 Task: Use the formula "DEC2BIN" in spreadsheet "Project portfolio".
Action: Mouse moved to (74, 430)
Screenshot: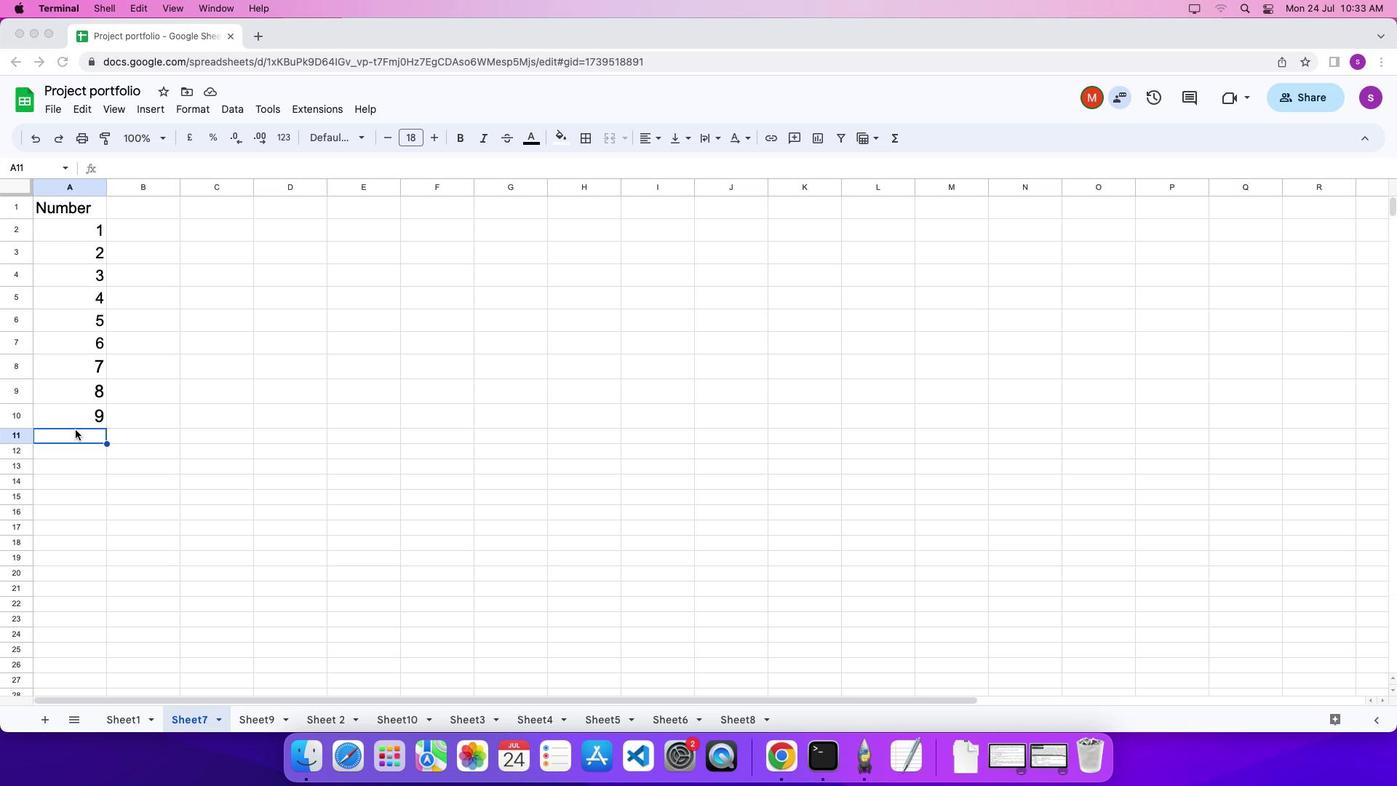 
Action: Mouse pressed left at (74, 430)
Screenshot: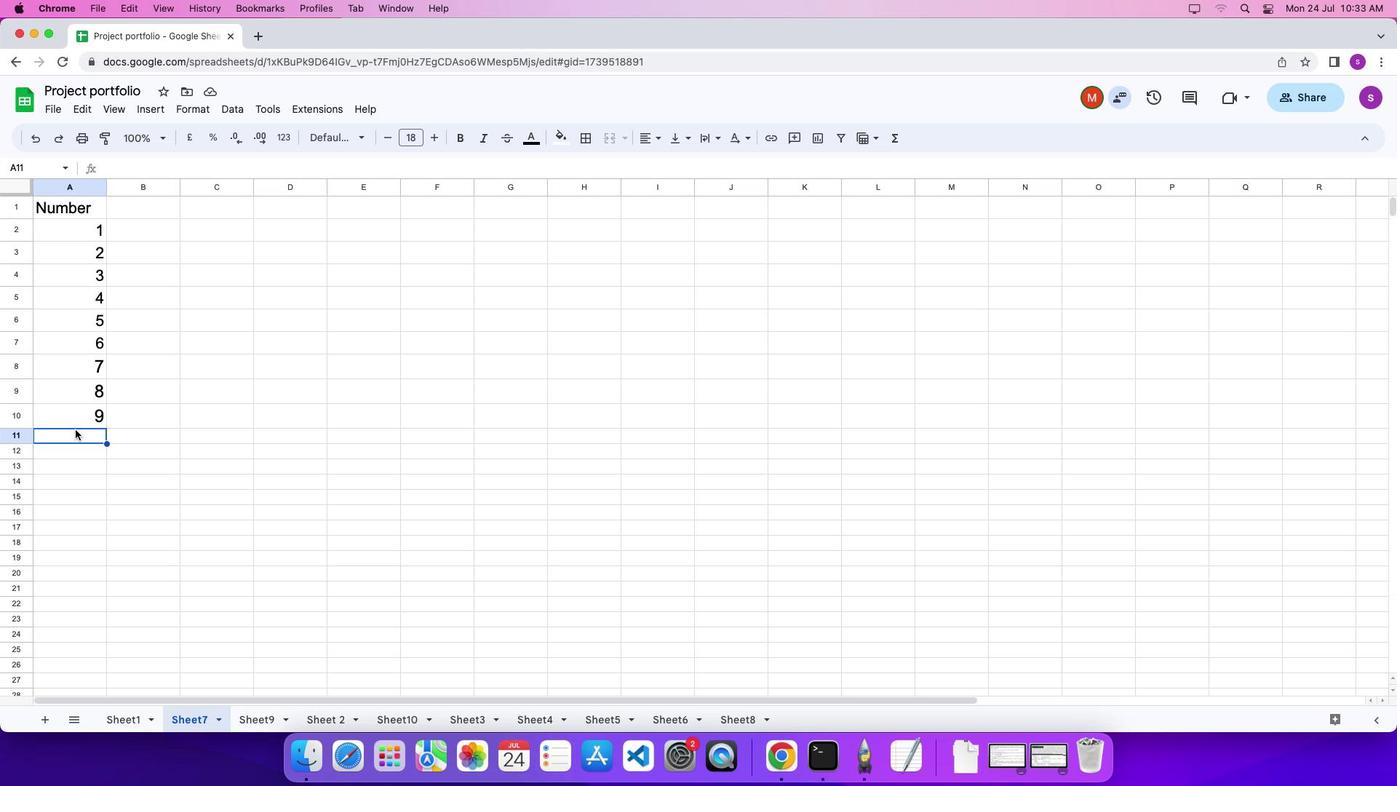 
Action: Key pressed '='
Screenshot: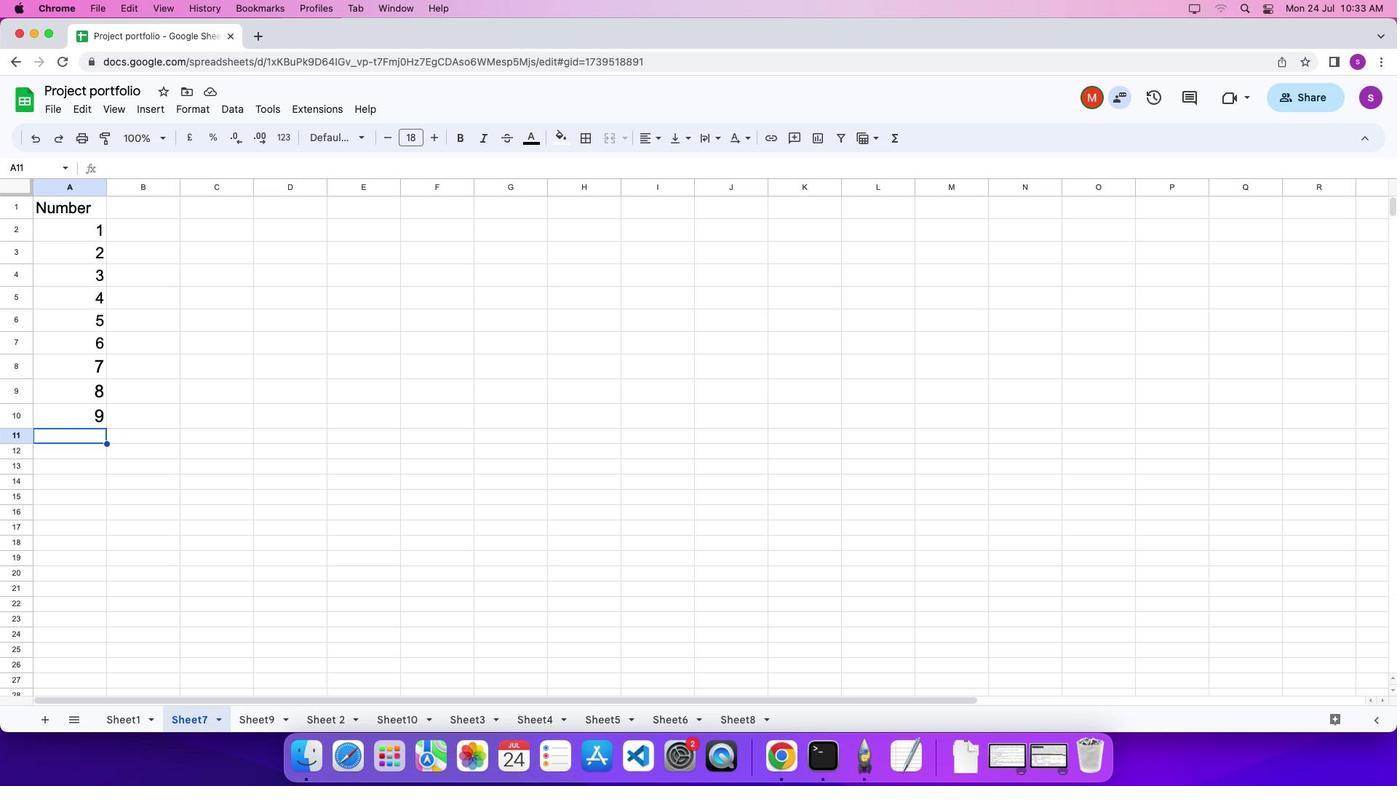 
Action: Mouse moved to (897, 131)
Screenshot: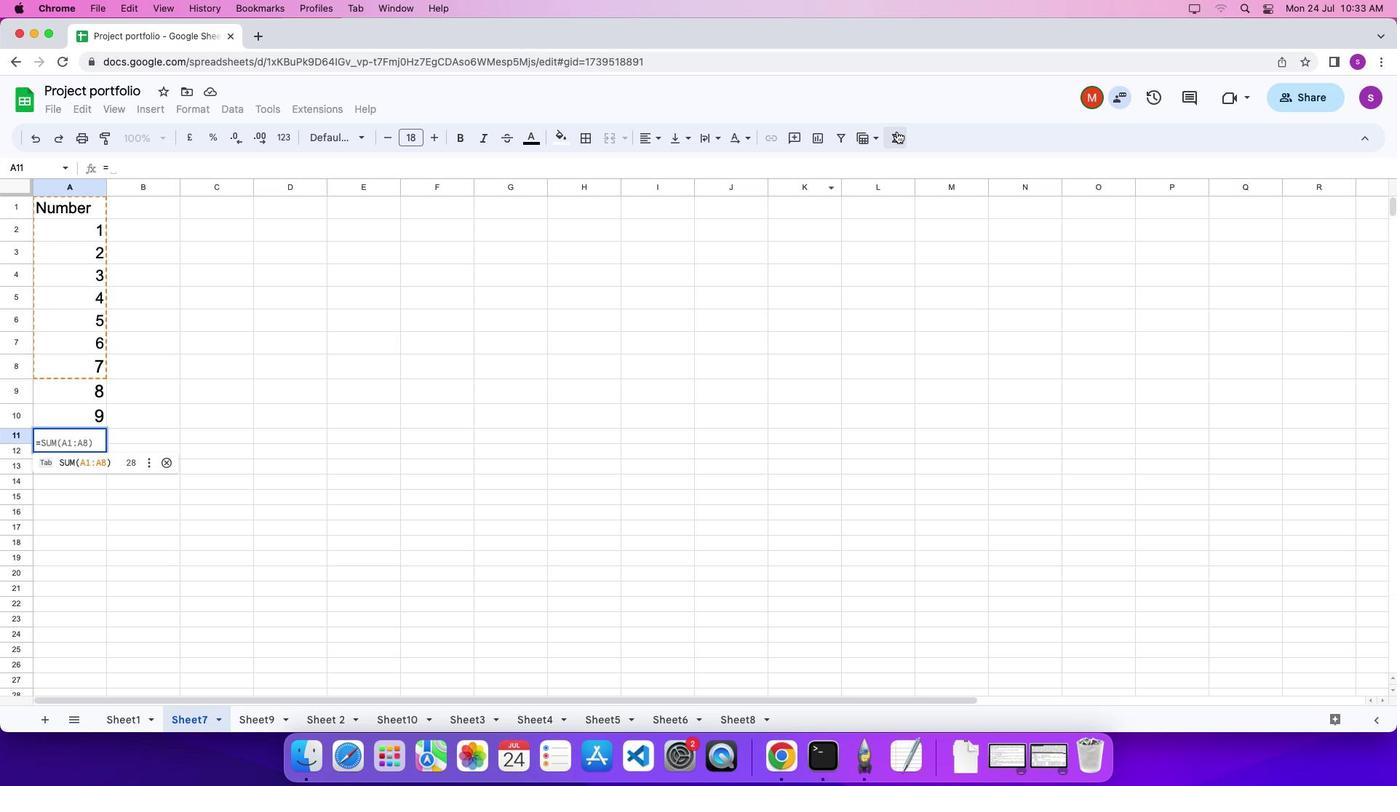 
Action: Mouse pressed left at (897, 131)
Screenshot: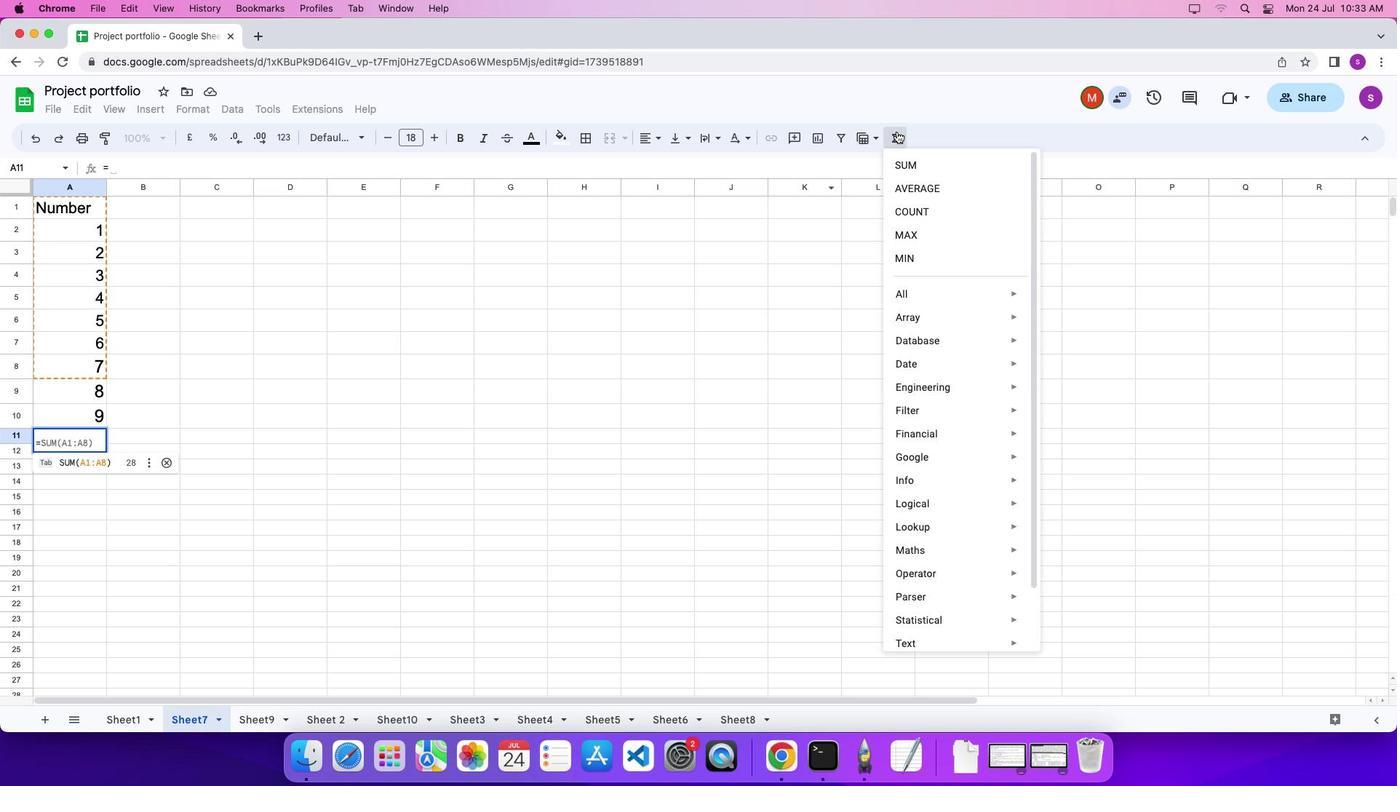 
Action: Mouse moved to (1111, 583)
Screenshot: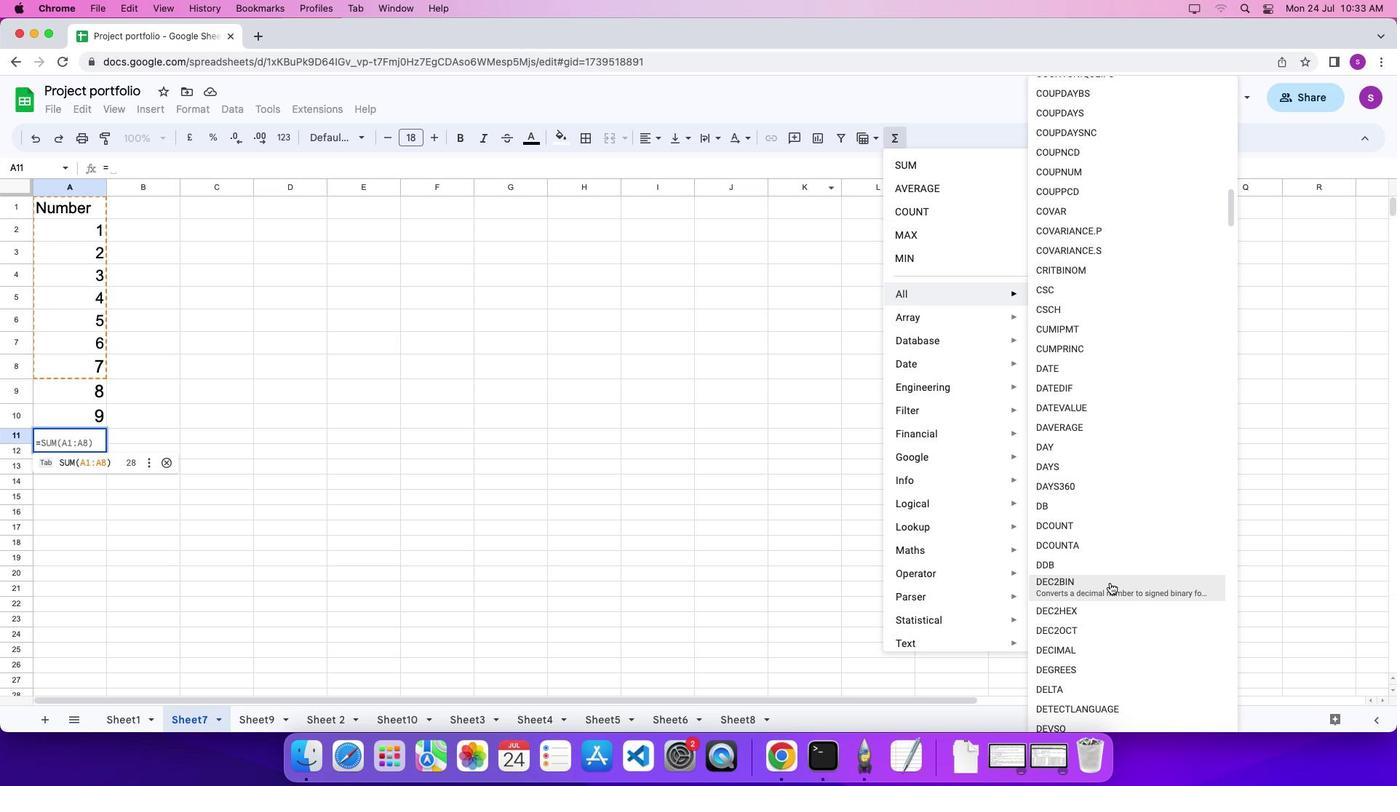 
Action: Mouse pressed left at (1111, 583)
Screenshot: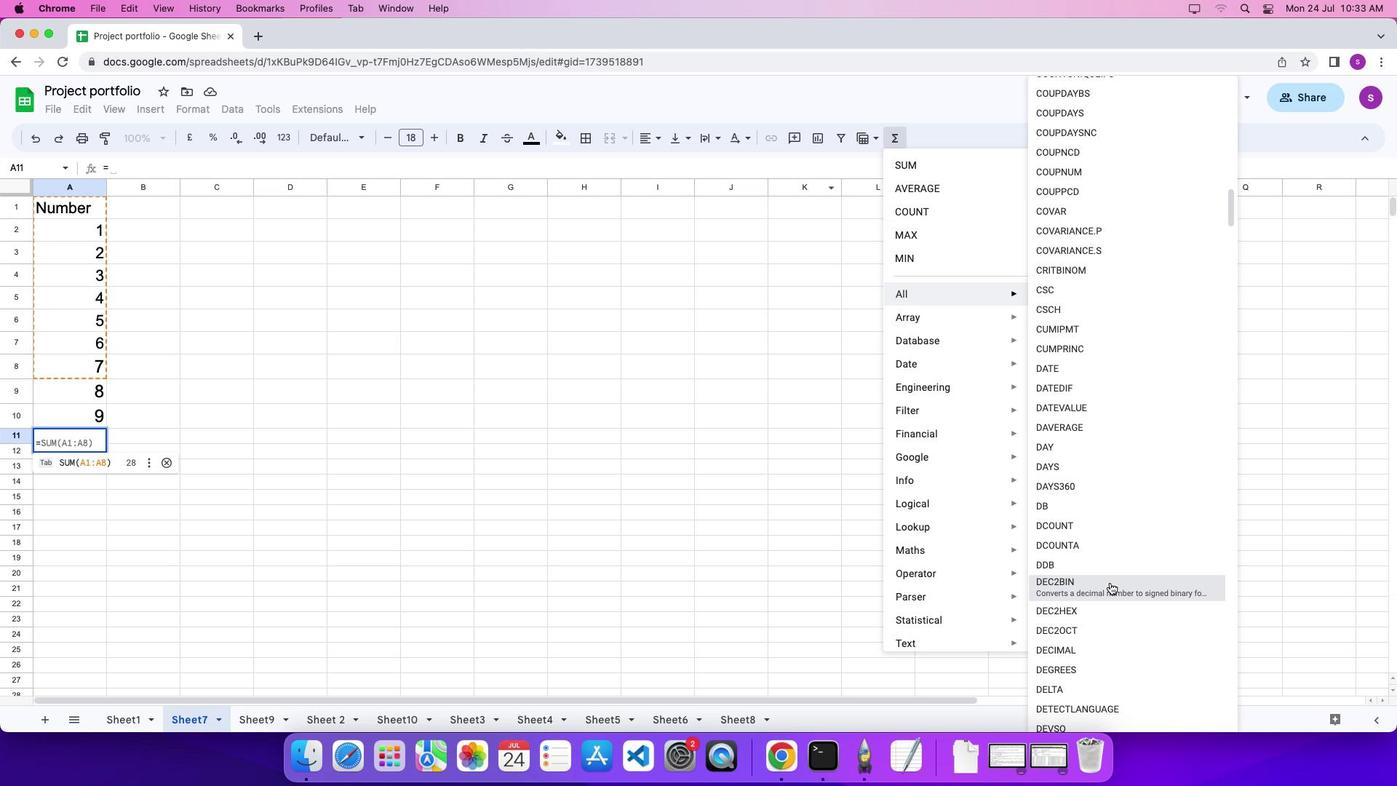 
Action: Mouse moved to (669, 471)
Screenshot: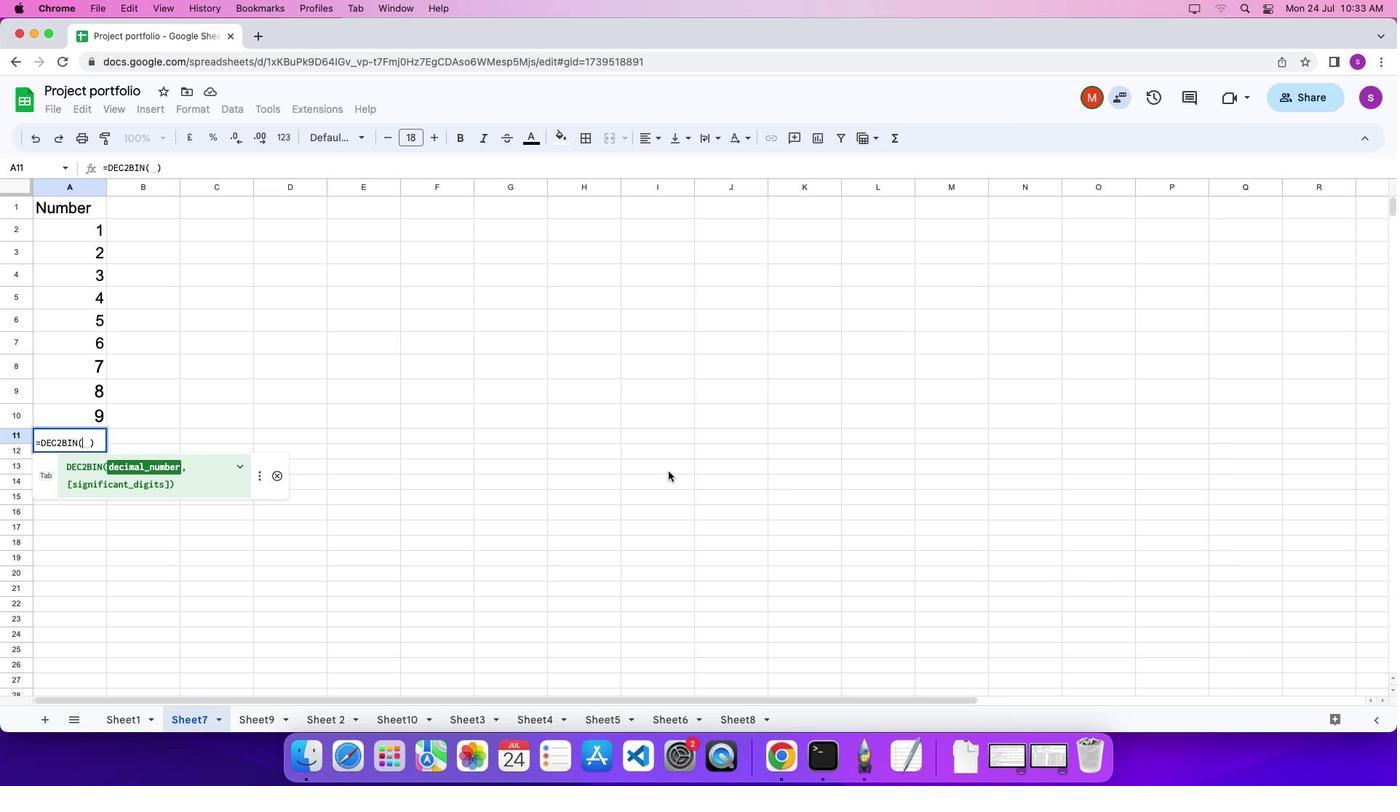 
Action: Key pressed '9'
Screenshot: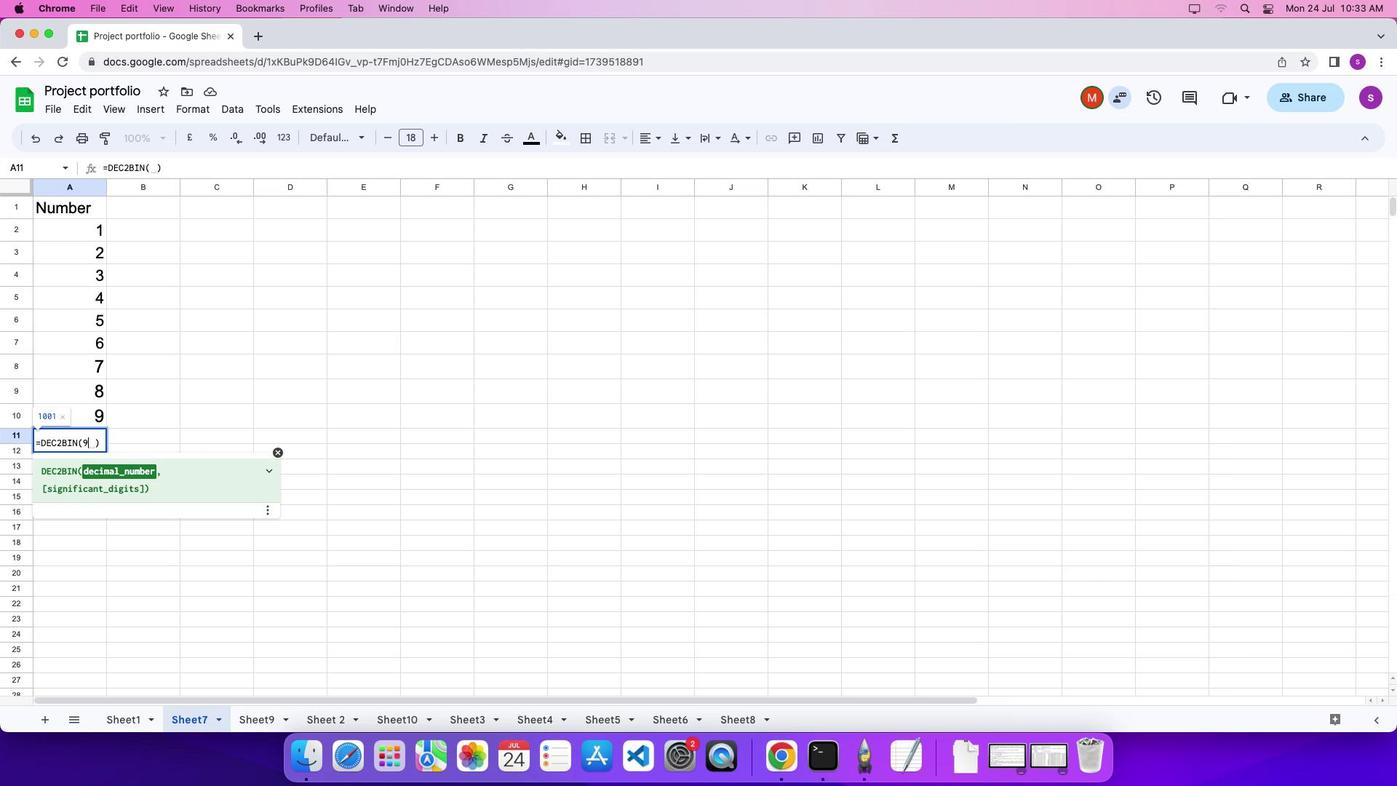 
Action: Mouse moved to (669, 471)
Screenshot: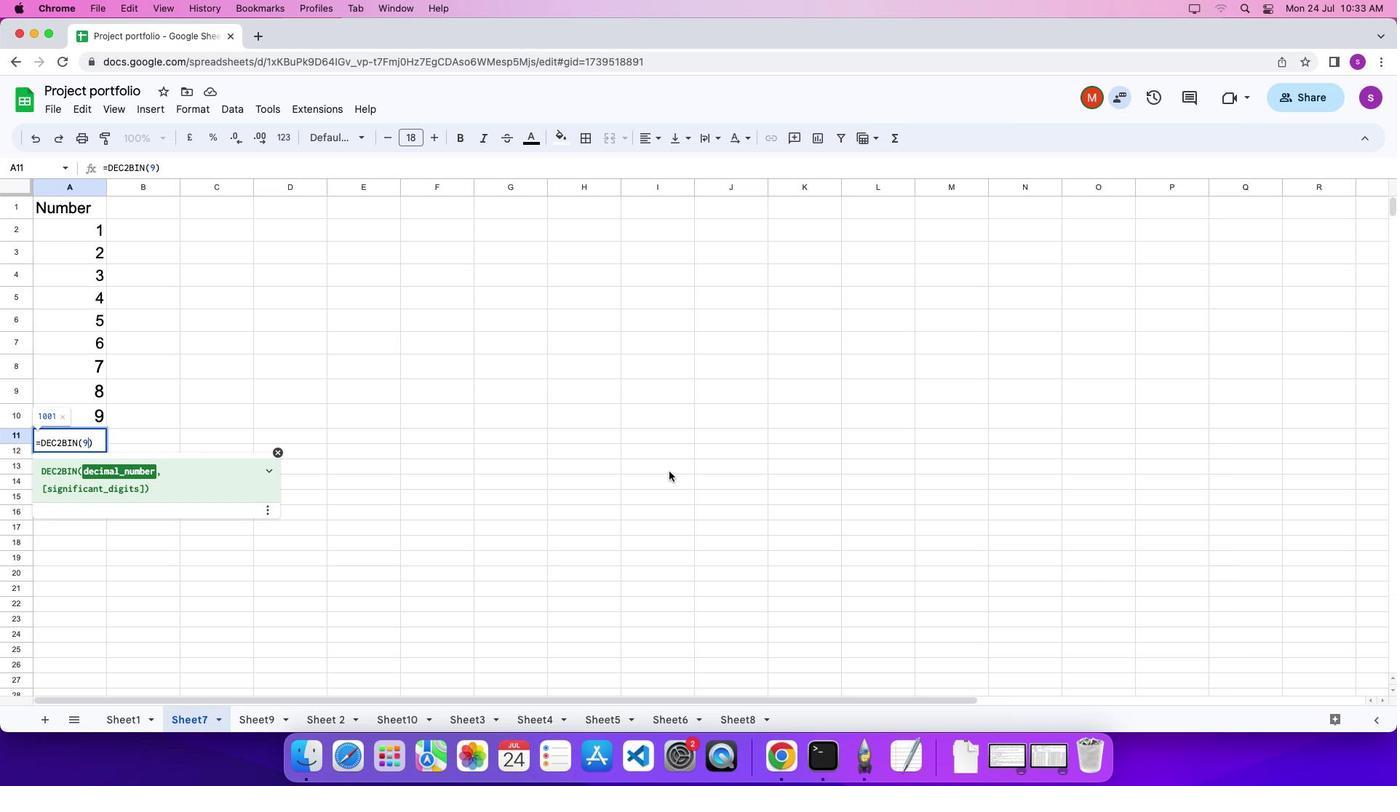 
Action: Key pressed ',''4'Key.enter
Screenshot: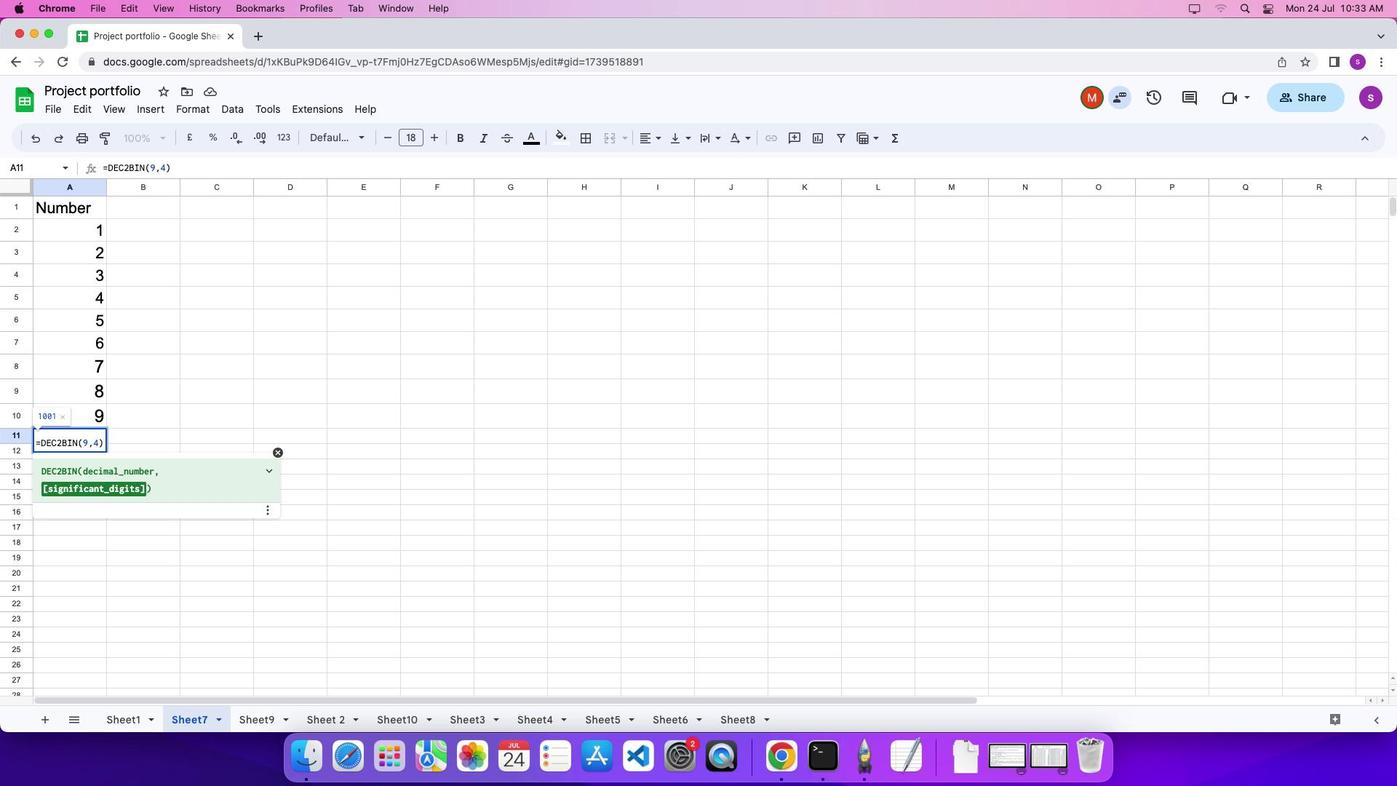 
